 Task: Open and import the 'Shubham Jain Calendar' file into Outlook.
Action: Mouse moved to (30, 44)
Screenshot: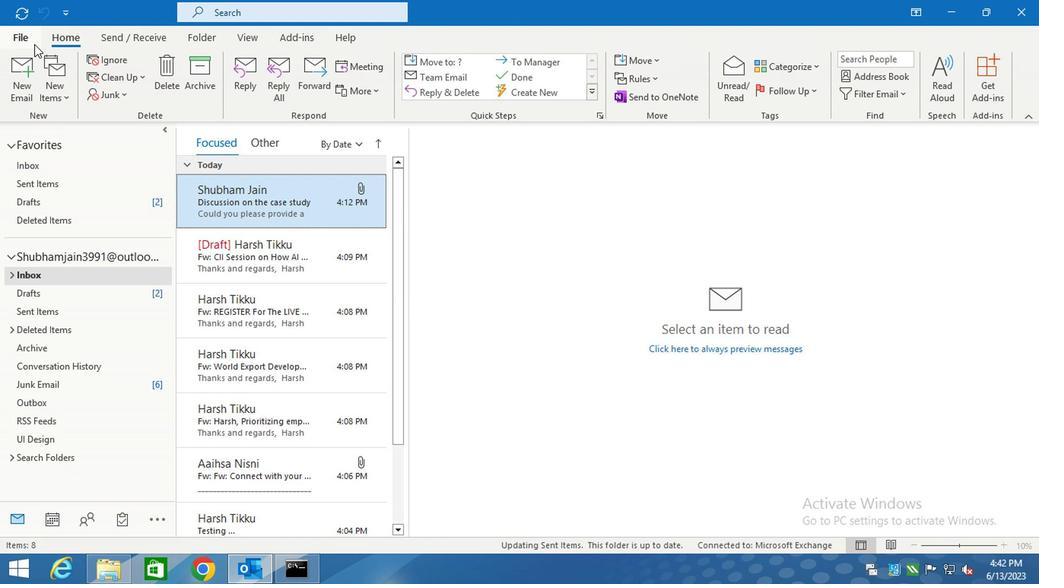 
Action: Mouse pressed left at (30, 44)
Screenshot: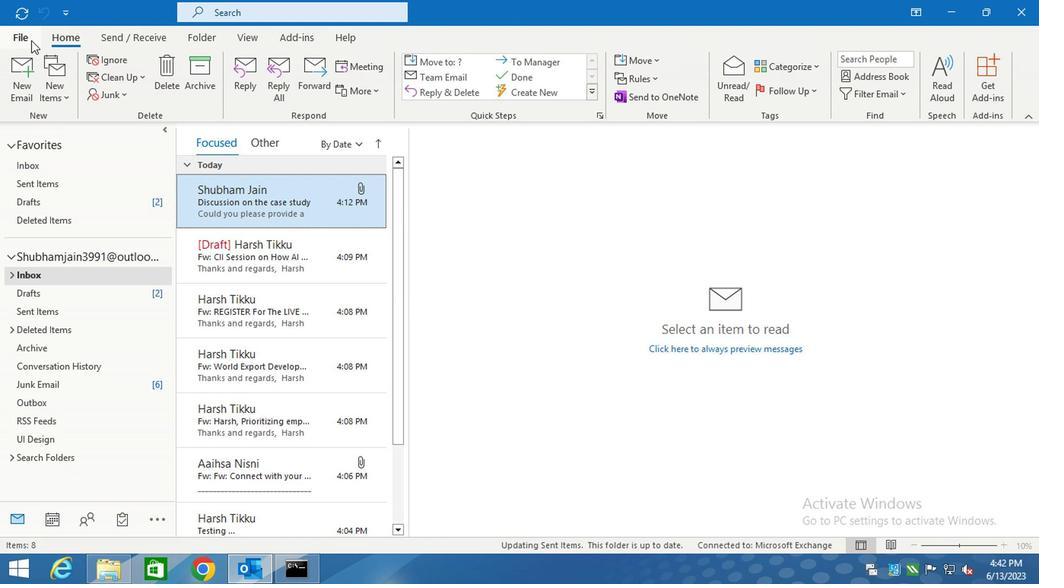 
Action: Mouse moved to (70, 111)
Screenshot: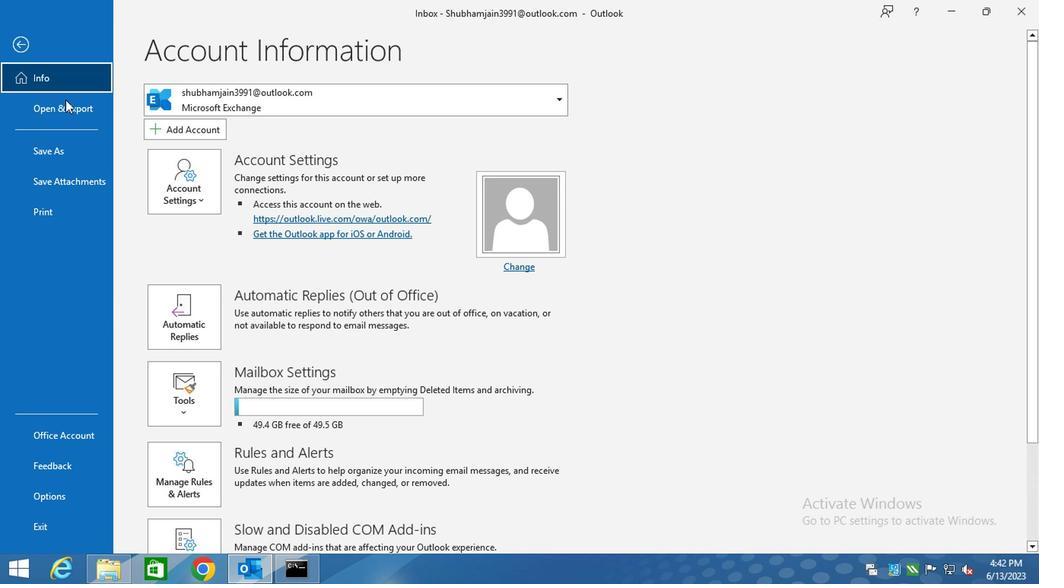 
Action: Mouse pressed left at (70, 111)
Screenshot: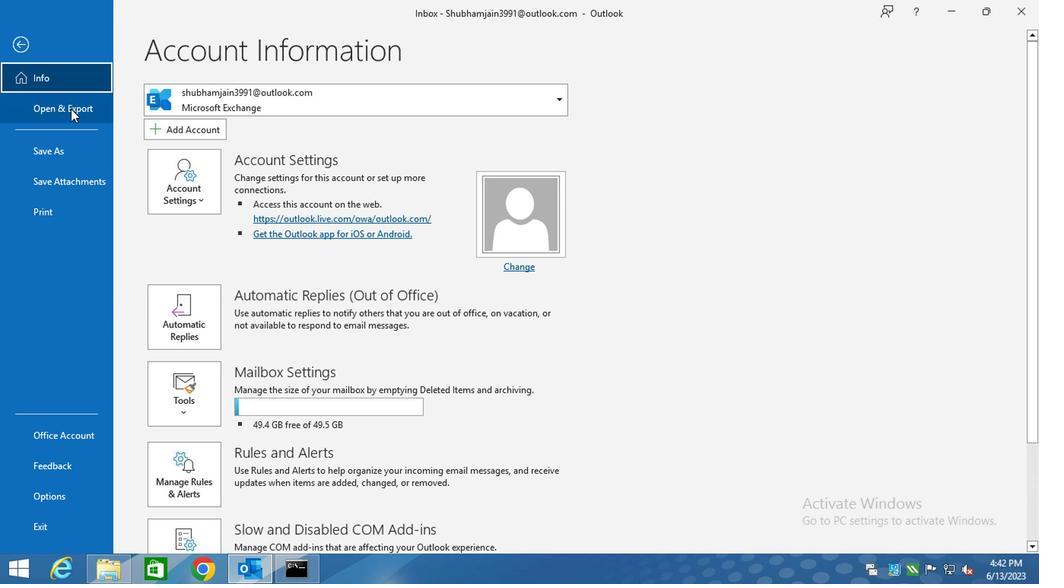 
Action: Mouse moved to (248, 109)
Screenshot: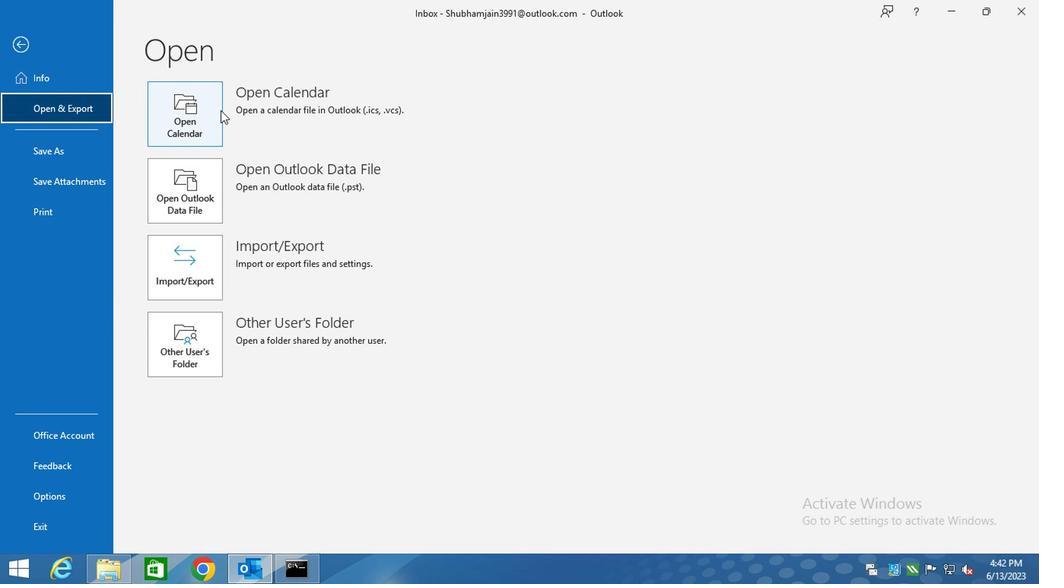 
Action: Mouse pressed left at (248, 109)
Screenshot: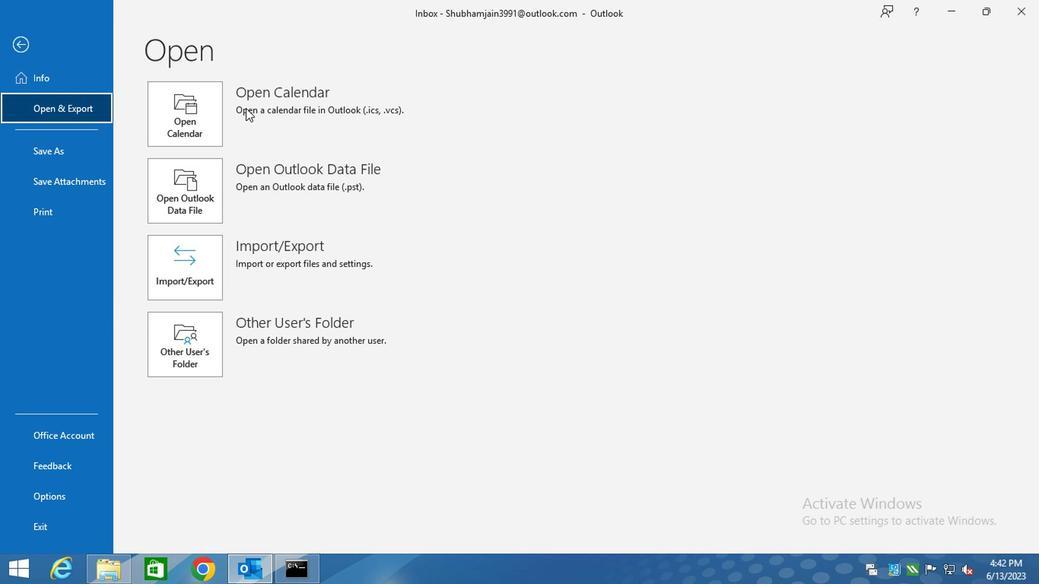 
Action: Mouse moved to (208, 111)
Screenshot: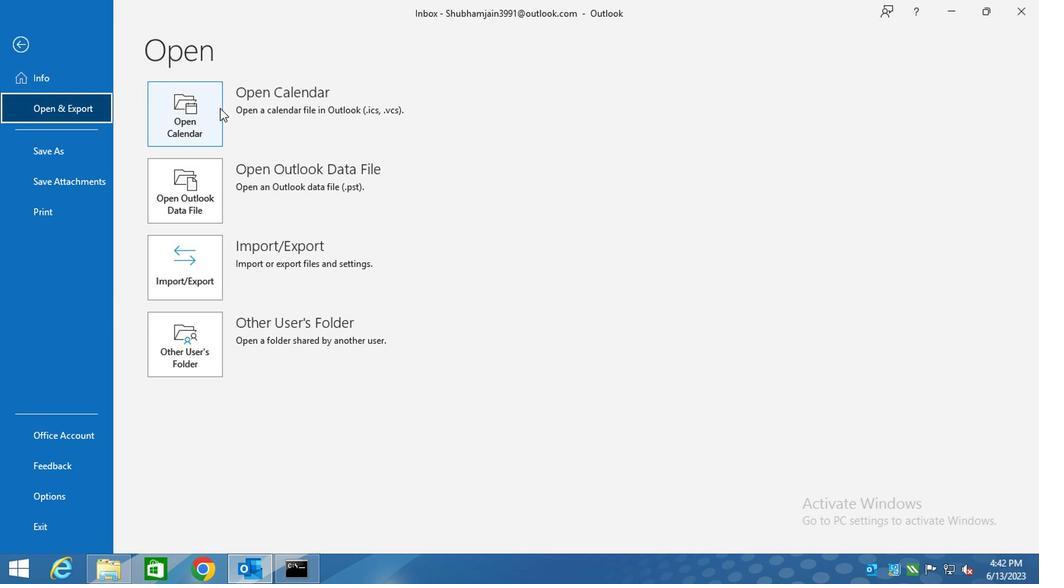
Action: Mouse pressed left at (208, 111)
Screenshot: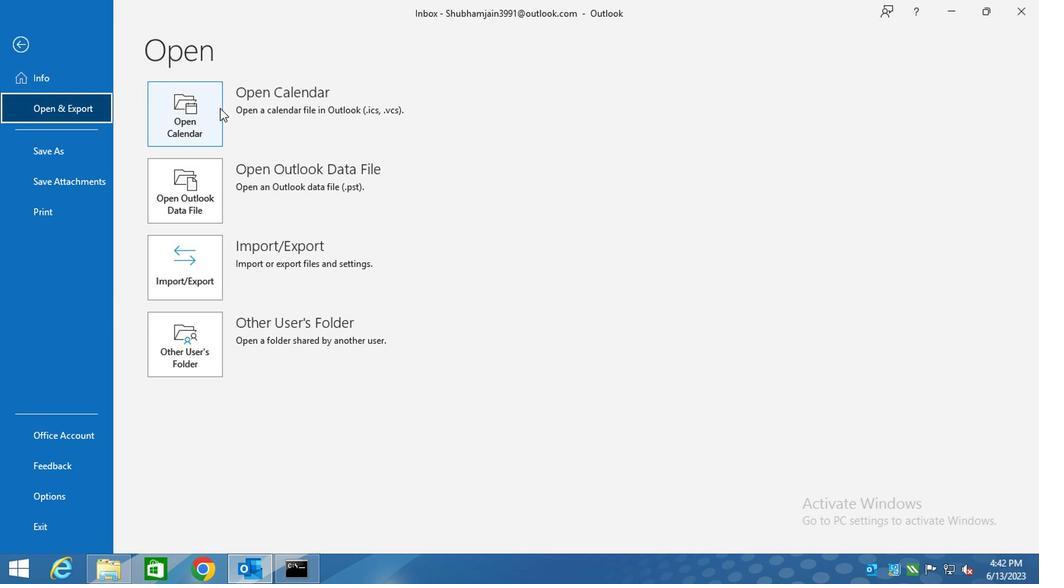 
Action: Mouse moved to (214, 139)
Screenshot: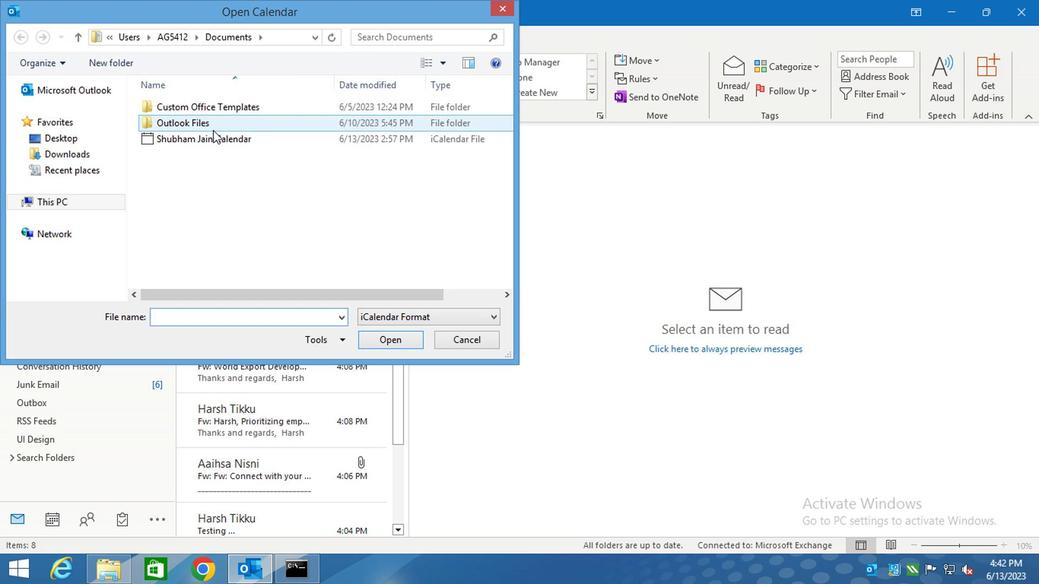 
Action: Mouse pressed left at (214, 139)
Screenshot: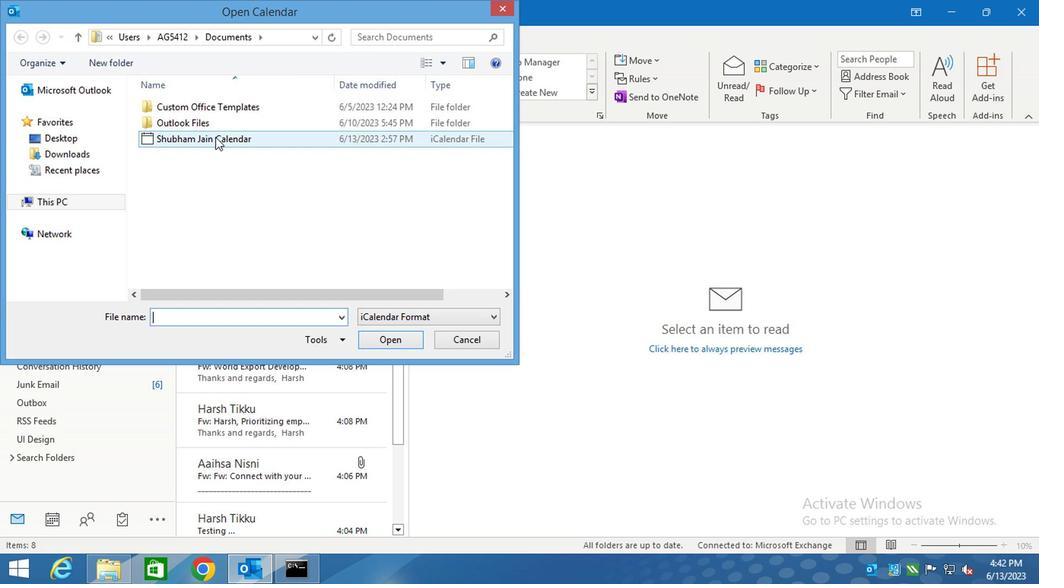 
Action: Mouse pressed left at (214, 139)
Screenshot: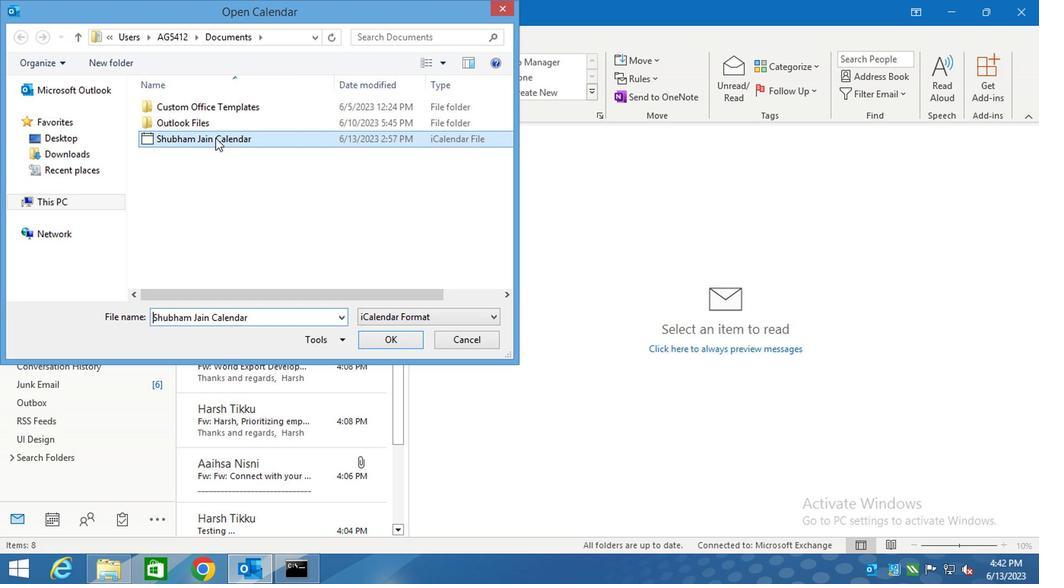 
Action: Mouse moved to (425, 324)
Screenshot: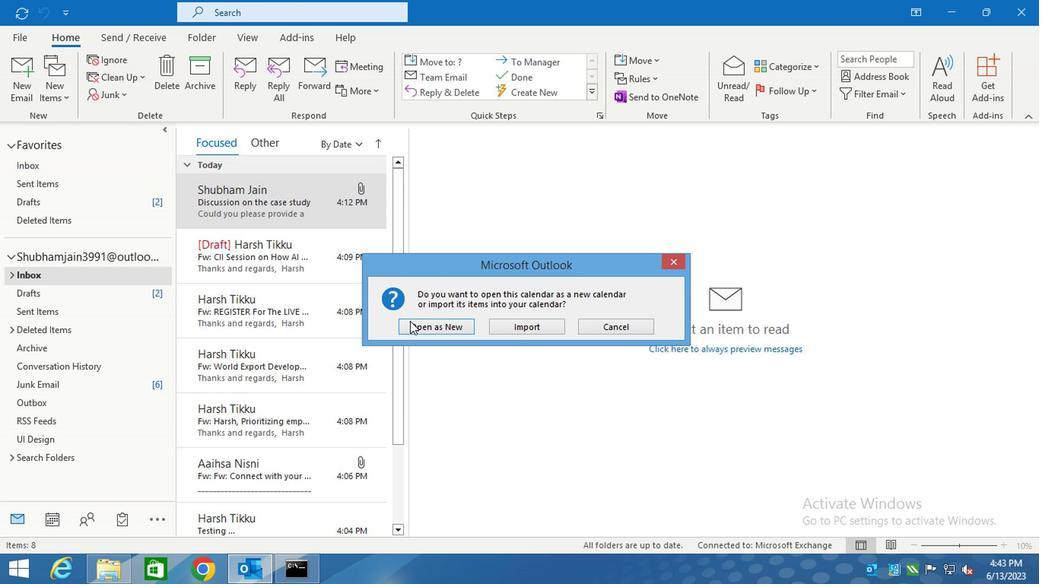 
Action: Mouse pressed left at (425, 324)
Screenshot: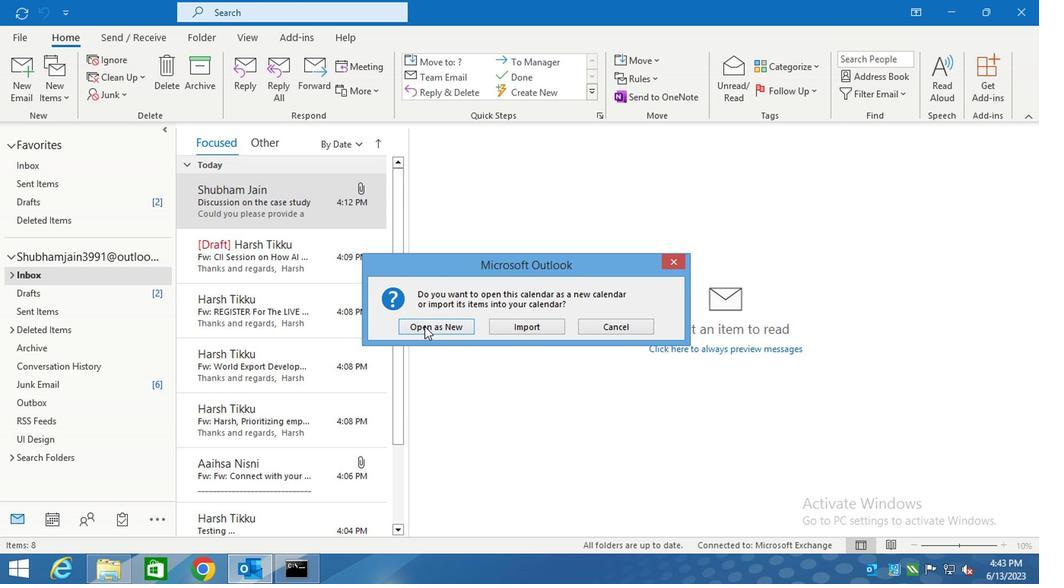 
Action: Mouse moved to (443, 324)
Screenshot: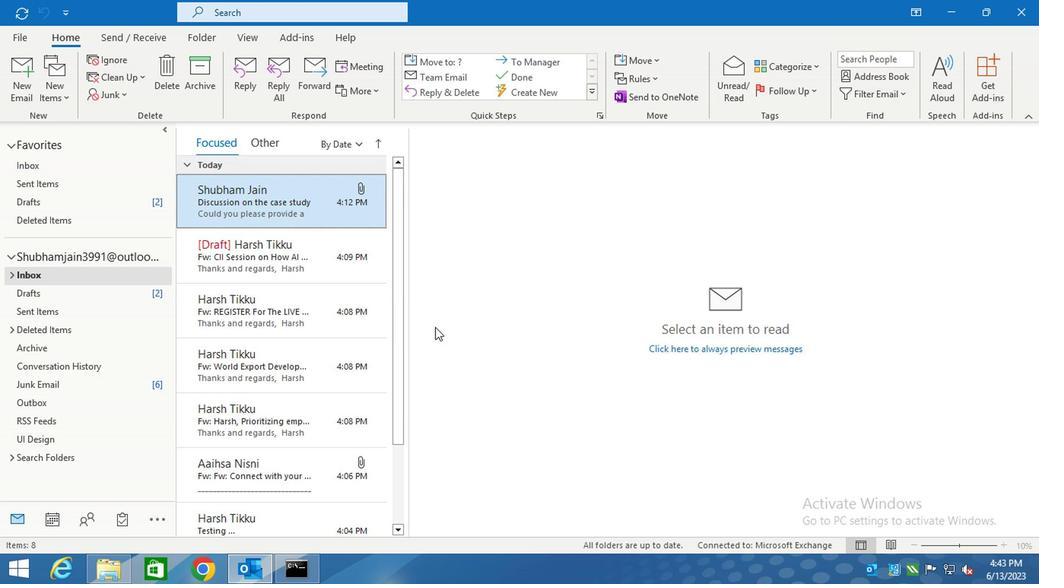 
